 Task: Look for products in the category "Deodrant & Shave" from Every Man Jack only.
Action: Mouse moved to (268, 122)
Screenshot: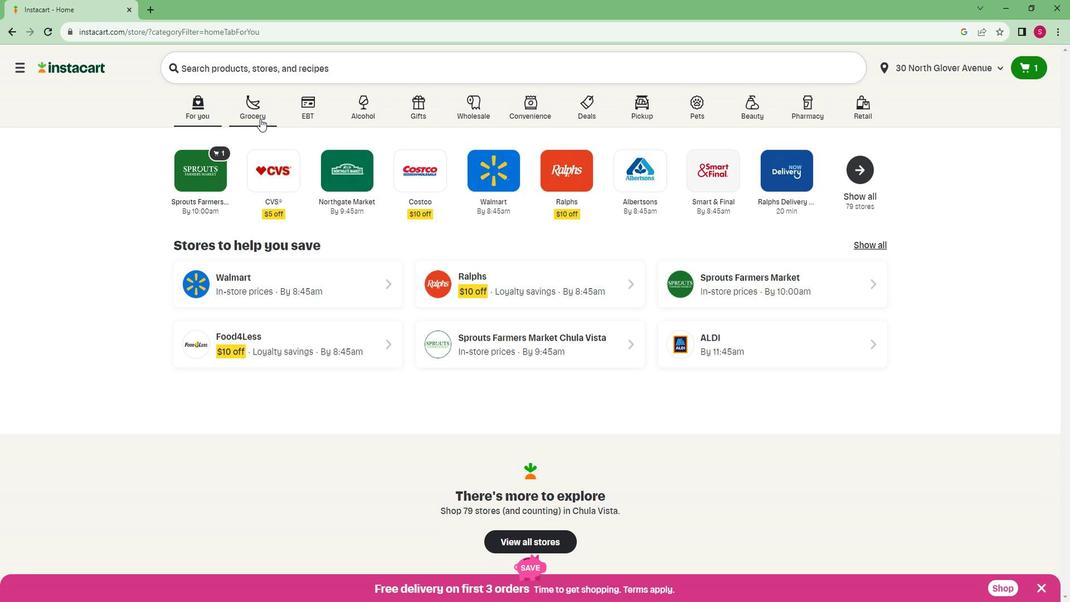 
Action: Mouse pressed left at (268, 122)
Screenshot: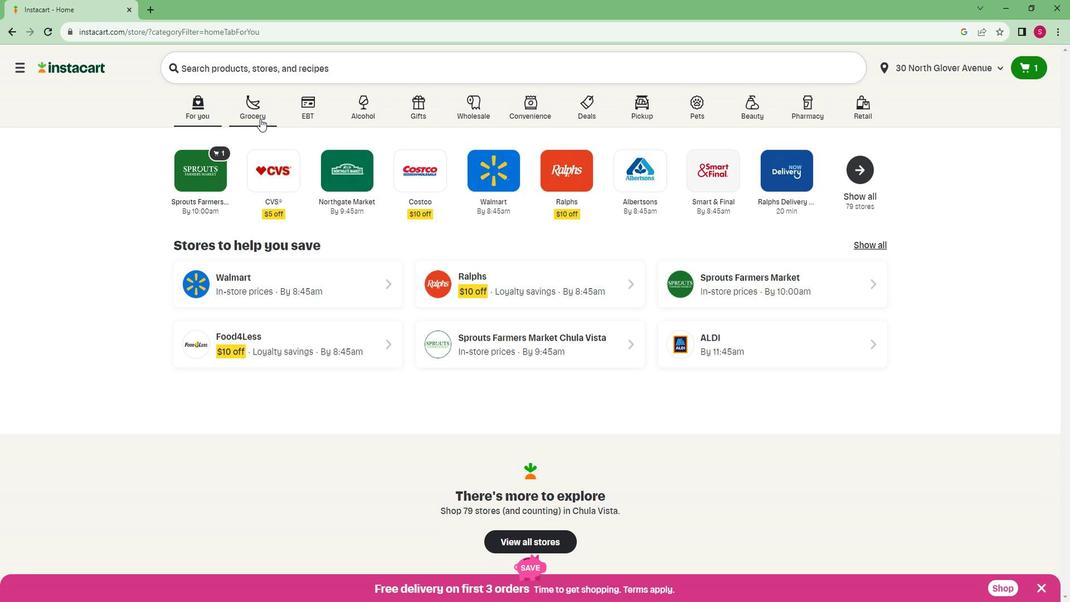 
Action: Mouse moved to (257, 318)
Screenshot: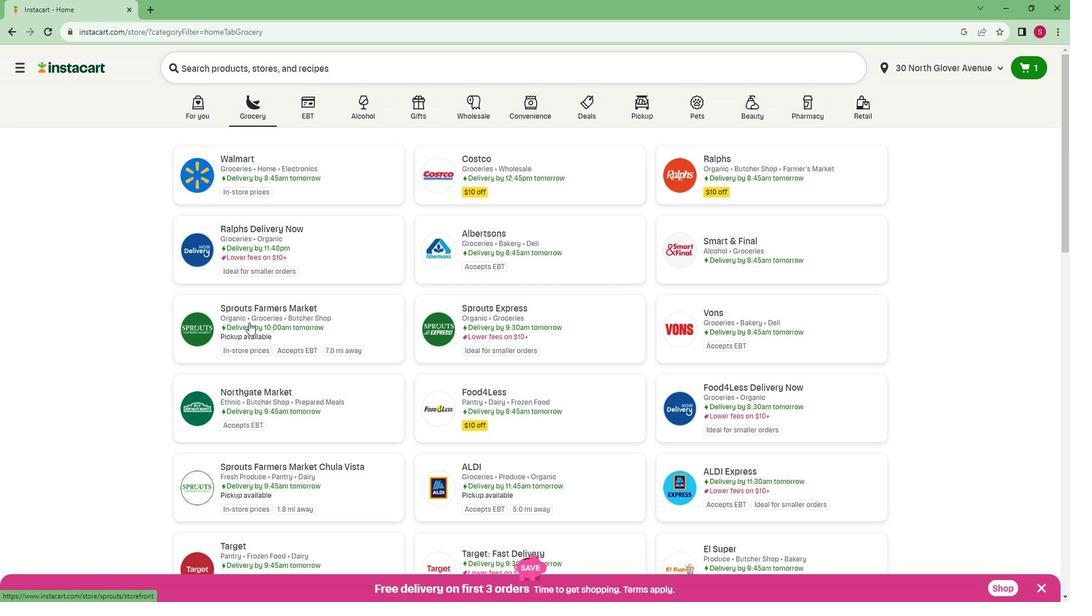 
Action: Mouse pressed left at (257, 318)
Screenshot: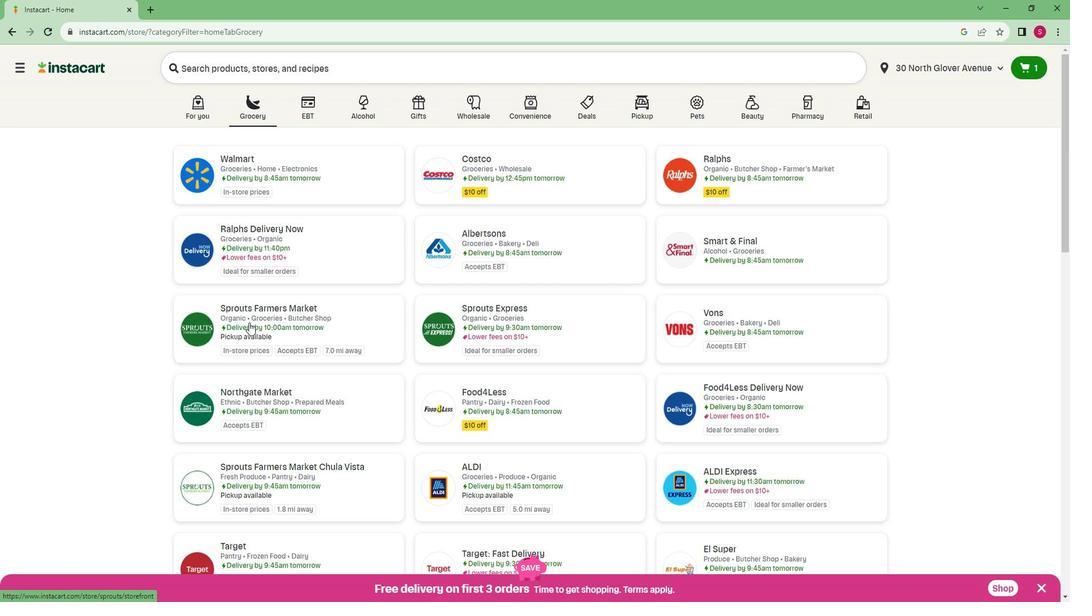 
Action: Mouse moved to (109, 430)
Screenshot: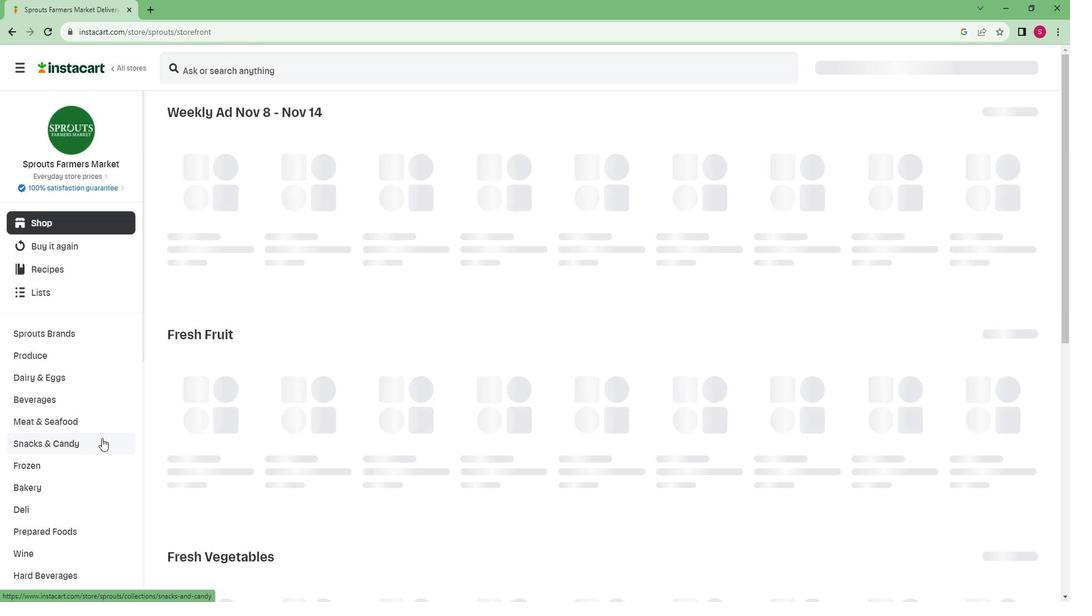 
Action: Mouse scrolled (109, 429) with delta (0, 0)
Screenshot: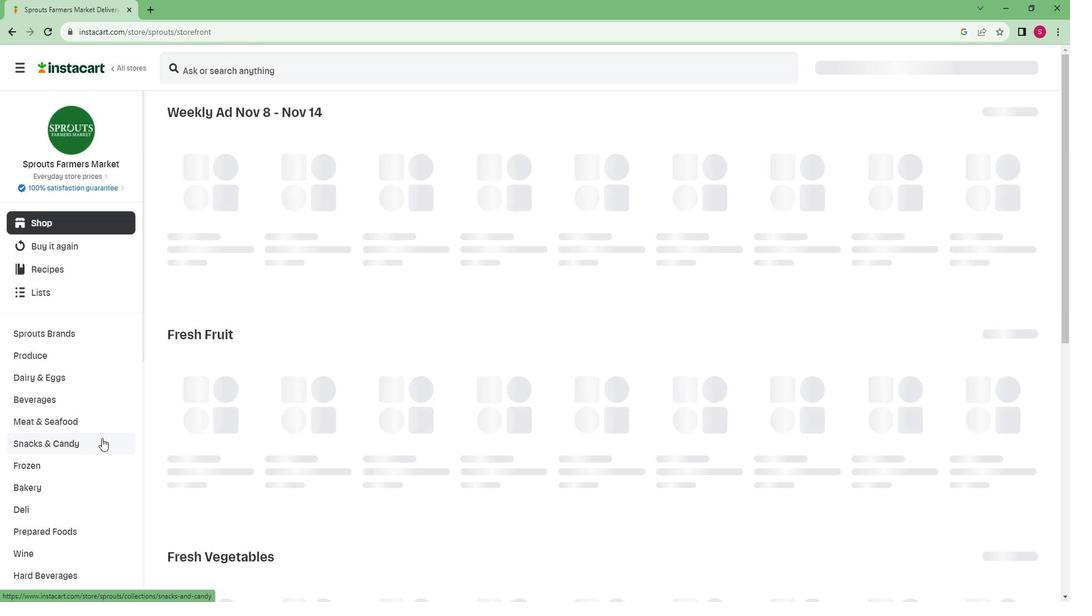 
Action: Mouse moved to (109, 430)
Screenshot: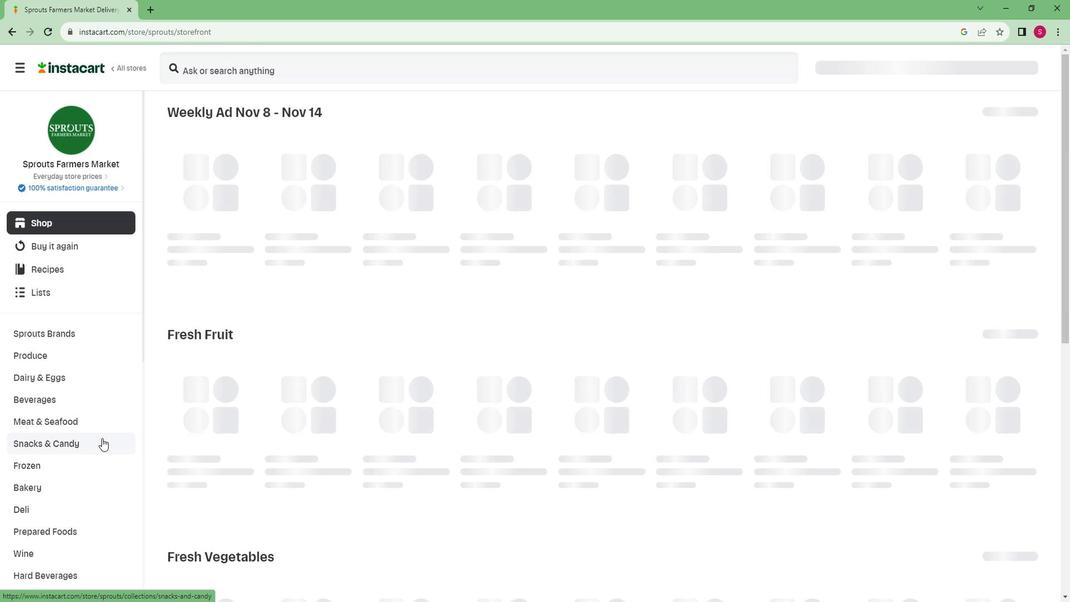 
Action: Mouse scrolled (109, 430) with delta (0, 0)
Screenshot: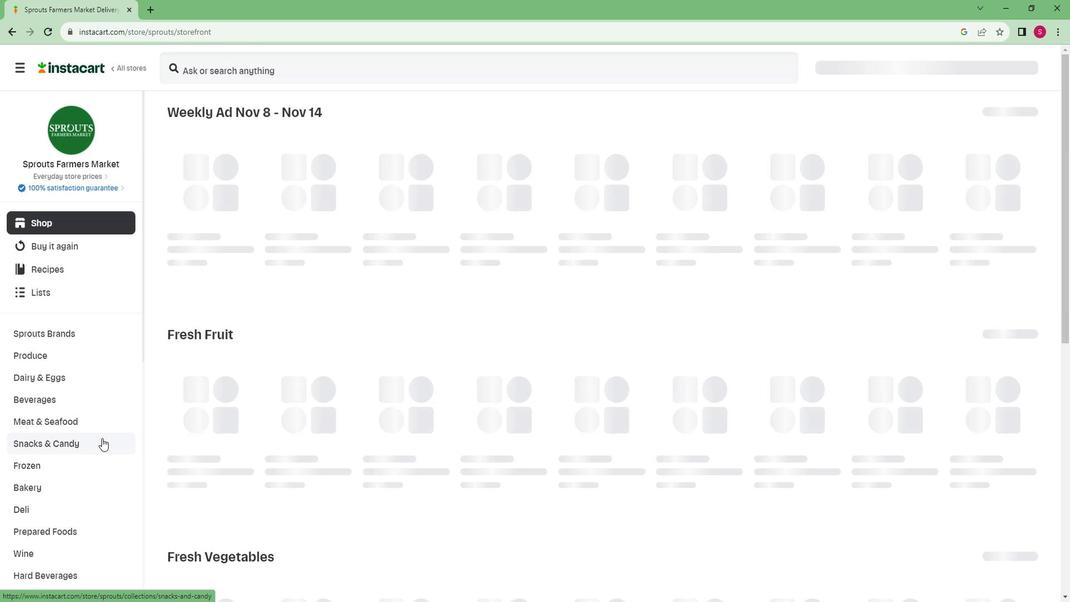 
Action: Mouse scrolled (109, 430) with delta (0, 0)
Screenshot: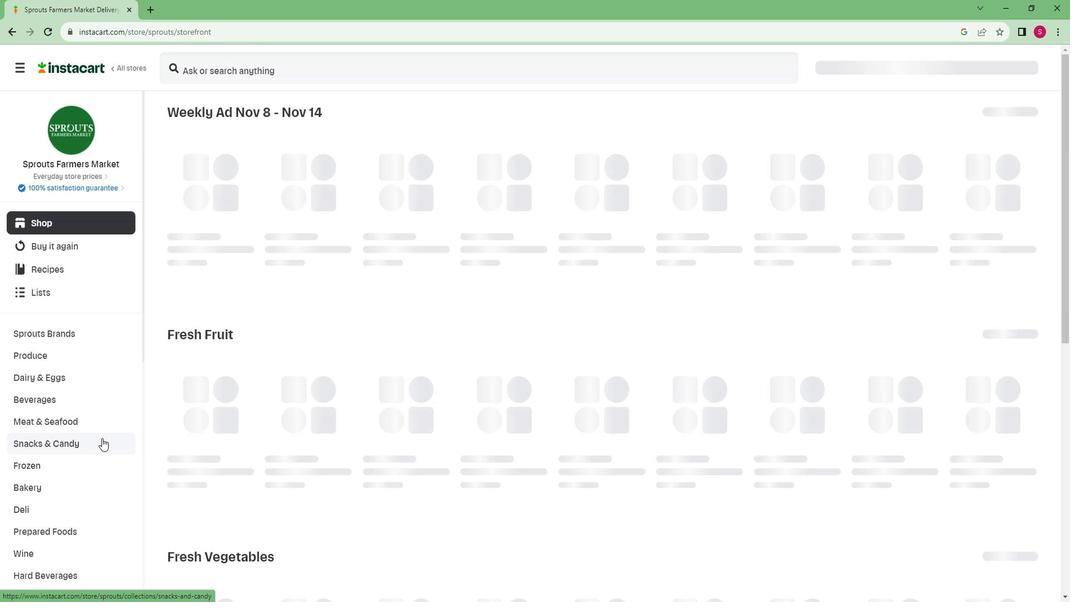 
Action: Mouse scrolled (109, 430) with delta (0, 0)
Screenshot: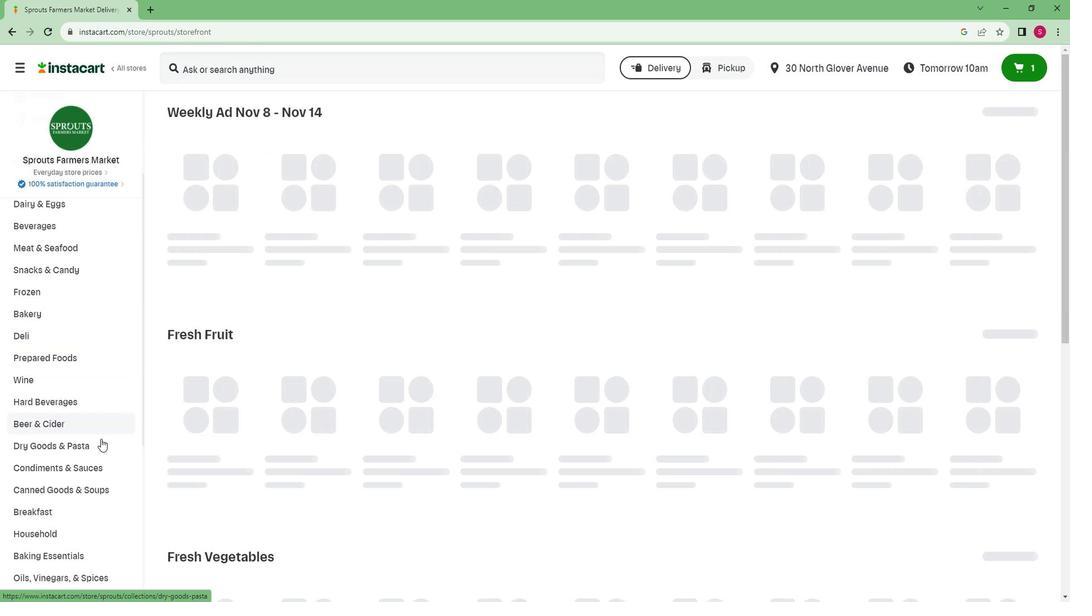
Action: Mouse scrolled (109, 430) with delta (0, 0)
Screenshot: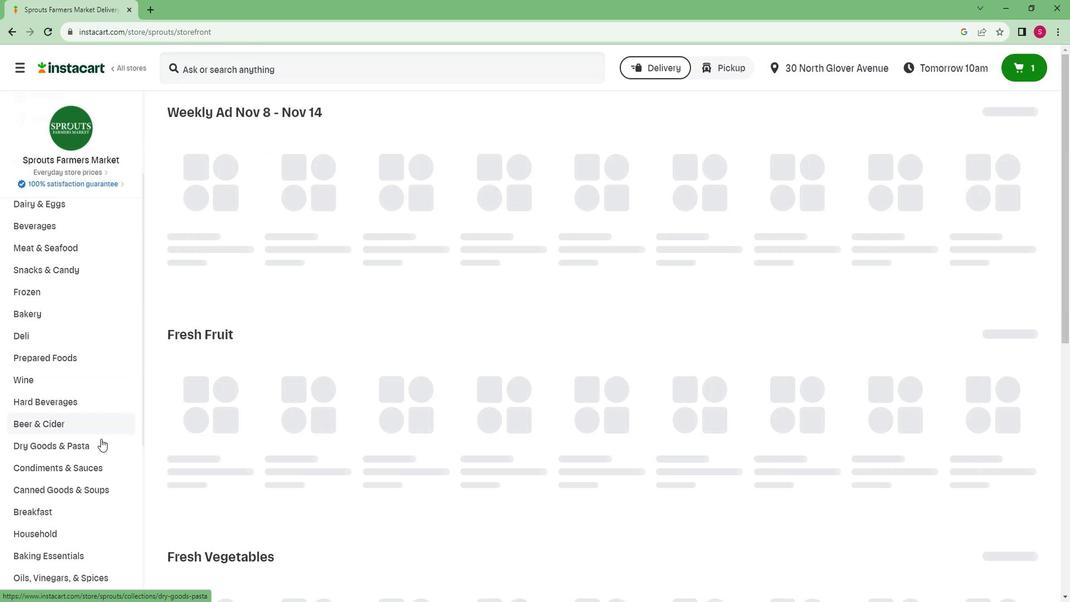 
Action: Mouse scrolled (109, 430) with delta (0, 0)
Screenshot: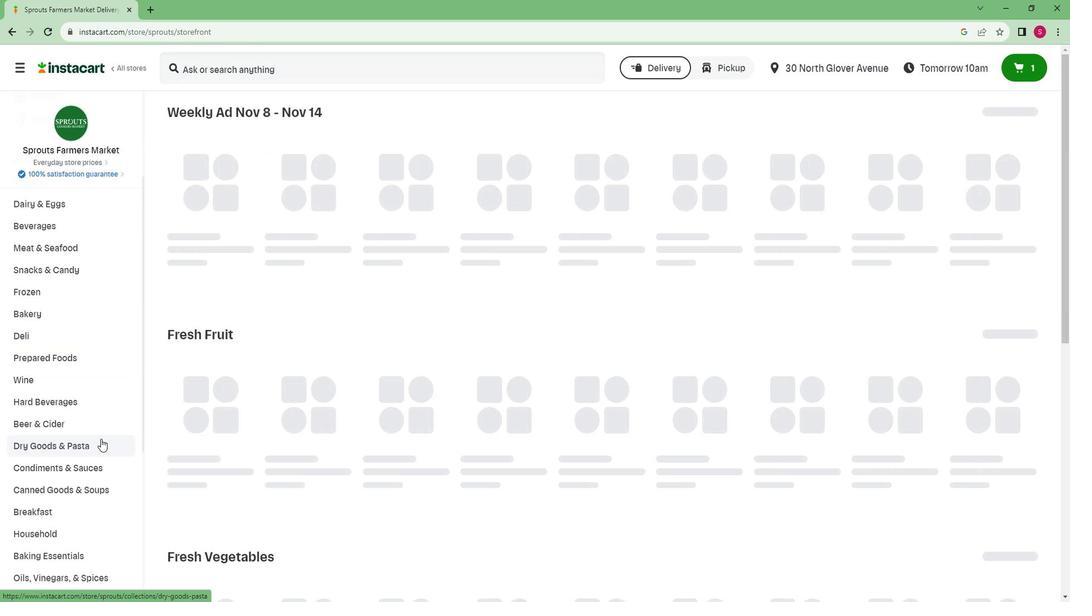 
Action: Mouse moved to (57, 528)
Screenshot: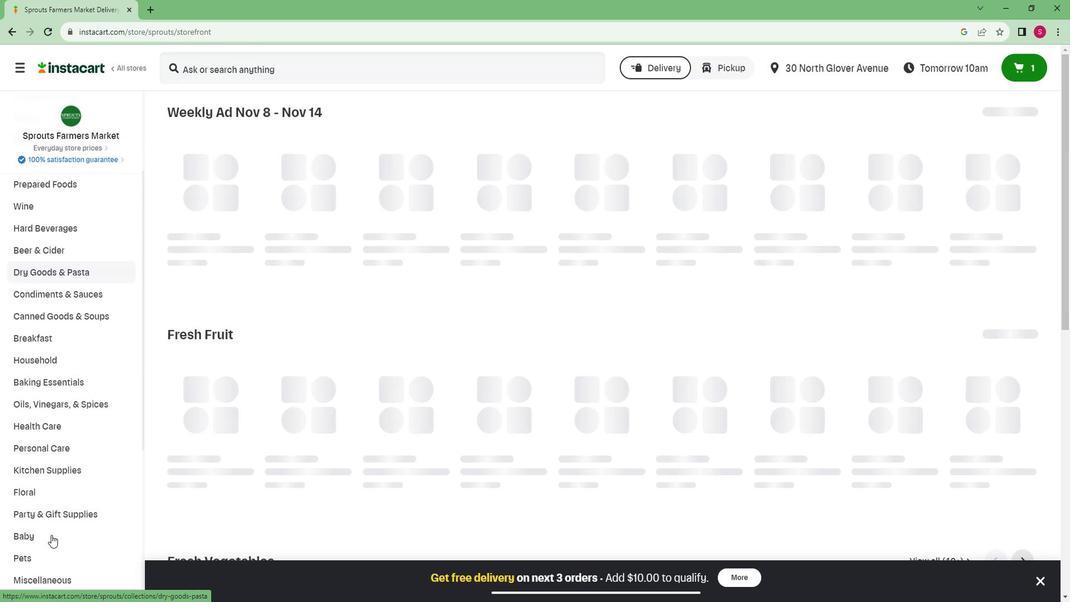 
Action: Mouse scrolled (57, 527) with delta (0, 0)
Screenshot: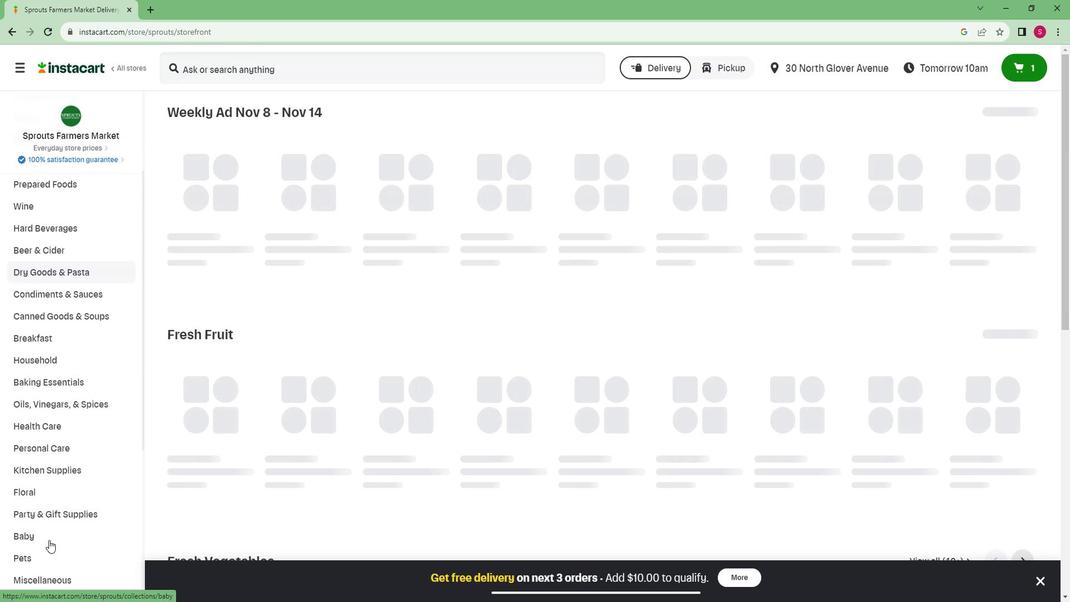 
Action: Mouse scrolled (57, 527) with delta (0, 0)
Screenshot: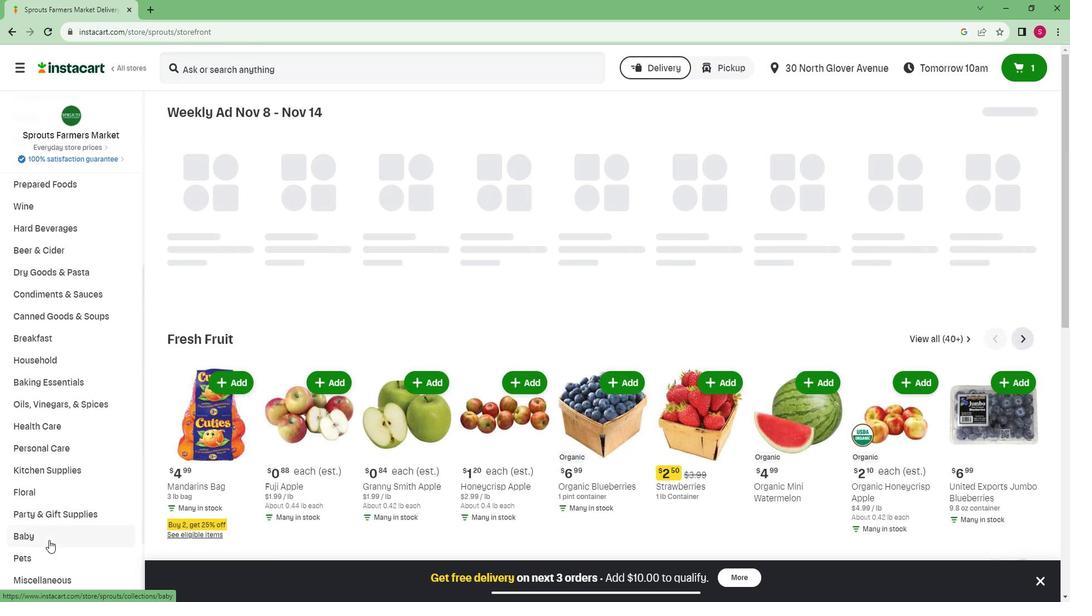 
Action: Mouse moved to (56, 529)
Screenshot: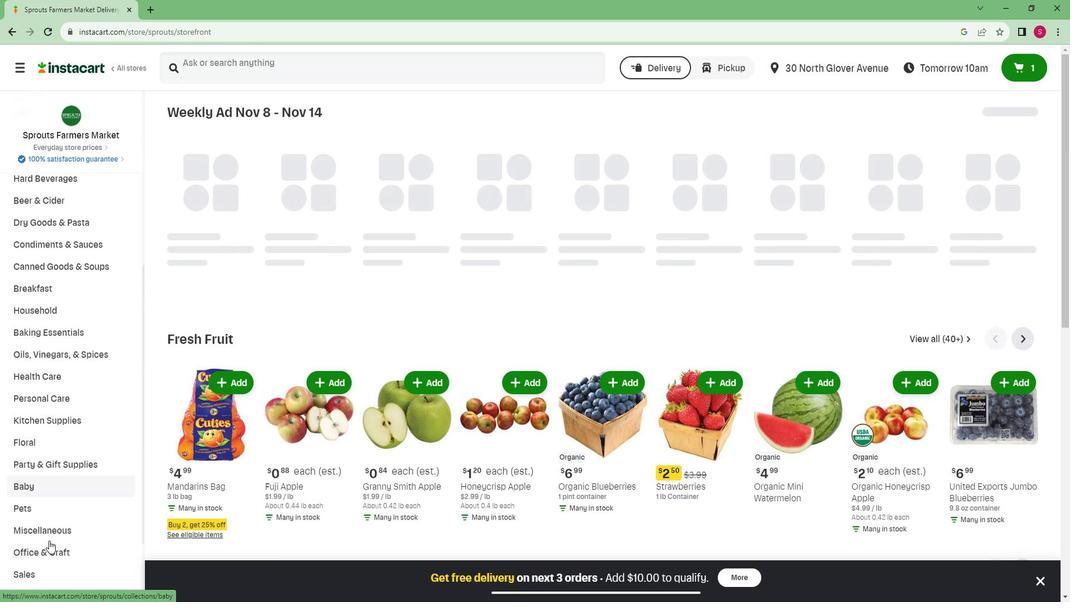 
Action: Mouse scrolled (56, 528) with delta (0, 0)
Screenshot: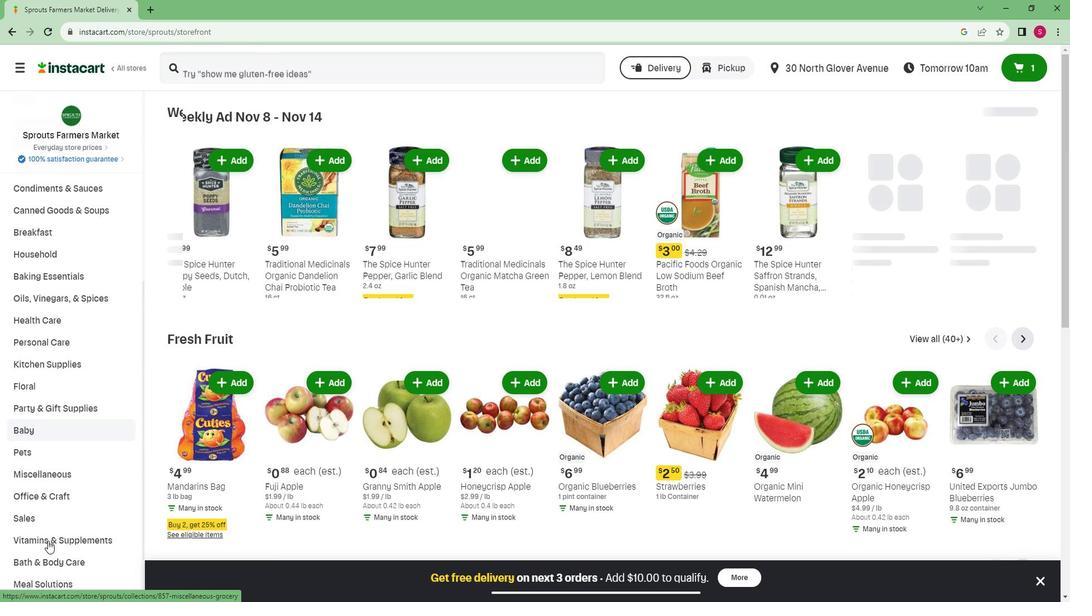 
Action: Mouse scrolled (56, 528) with delta (0, 0)
Screenshot: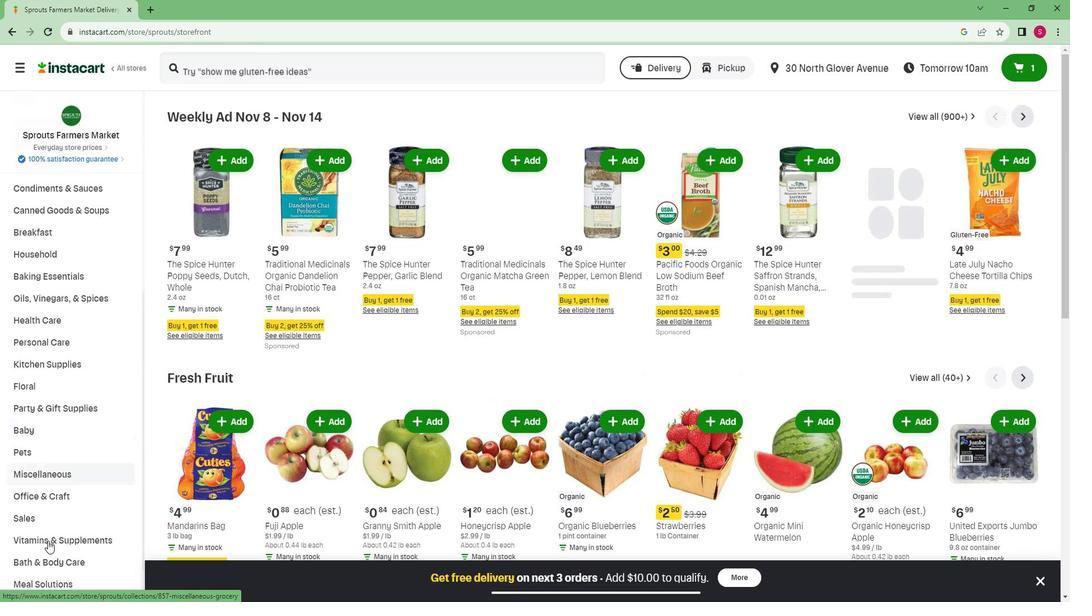 
Action: Mouse moved to (45, 543)
Screenshot: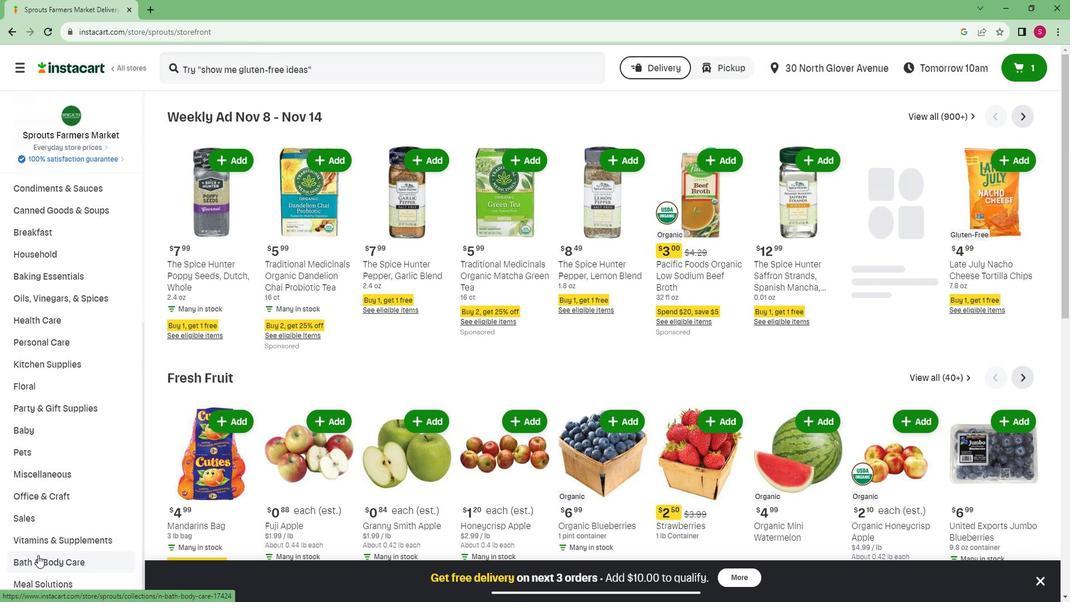 
Action: Mouse pressed left at (45, 543)
Screenshot: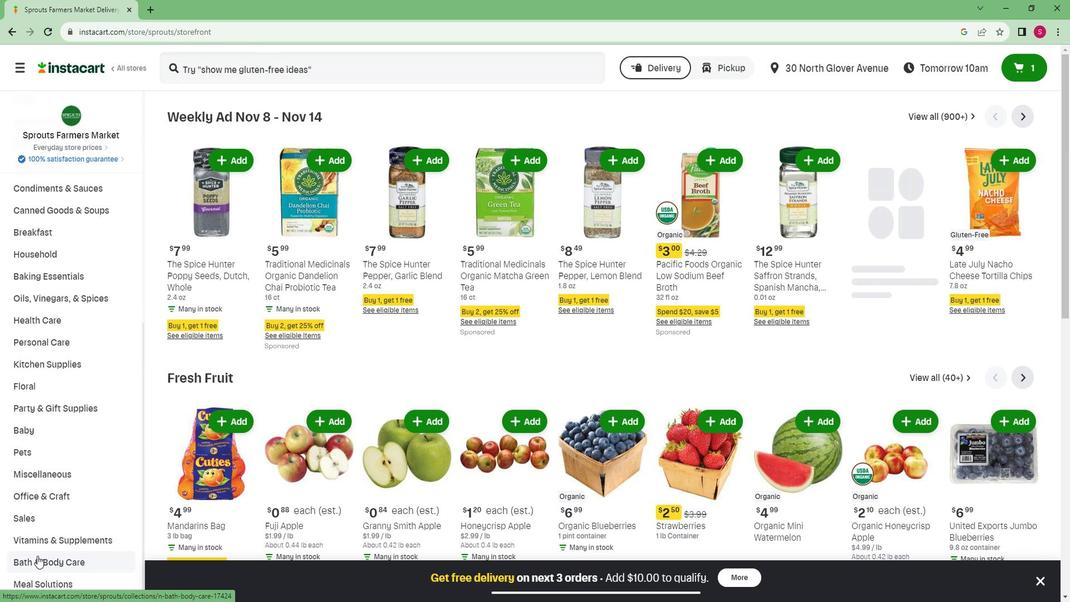 
Action: Mouse moved to (796, 143)
Screenshot: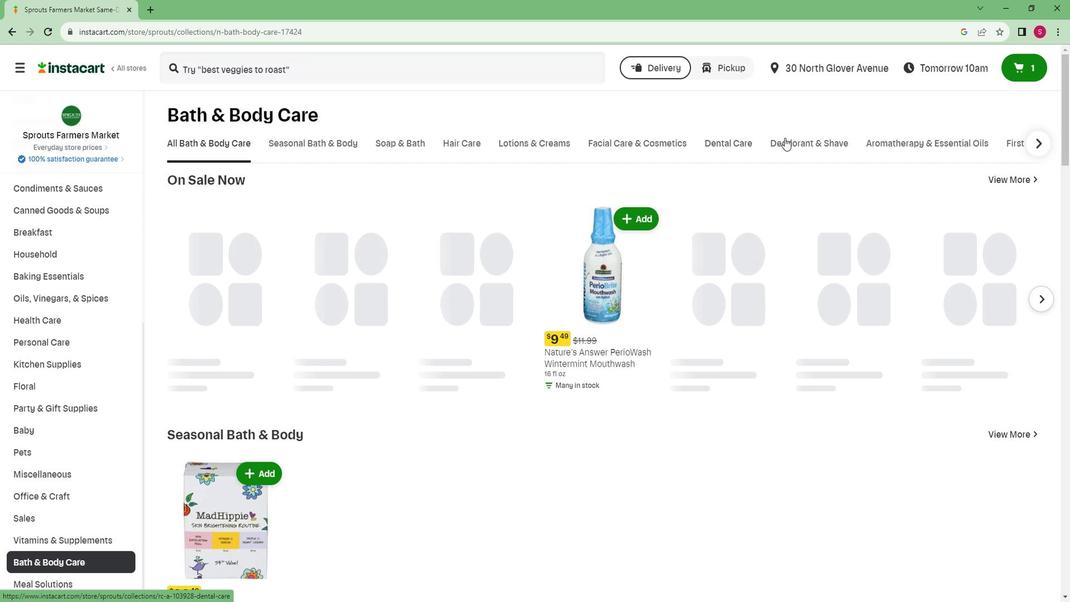
Action: Mouse pressed left at (796, 143)
Screenshot: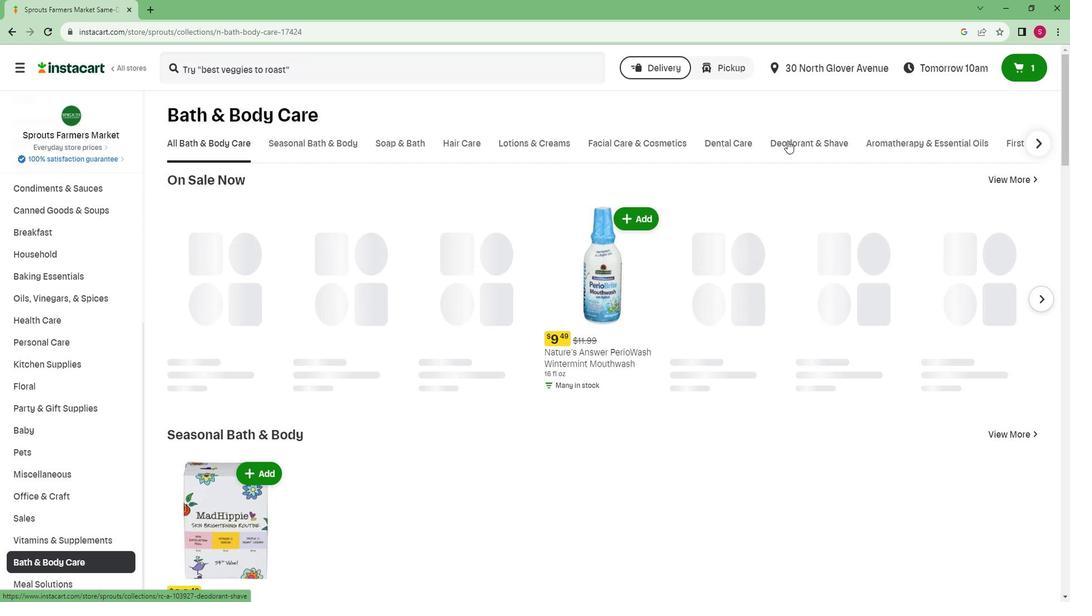 
Action: Mouse moved to (264, 184)
Screenshot: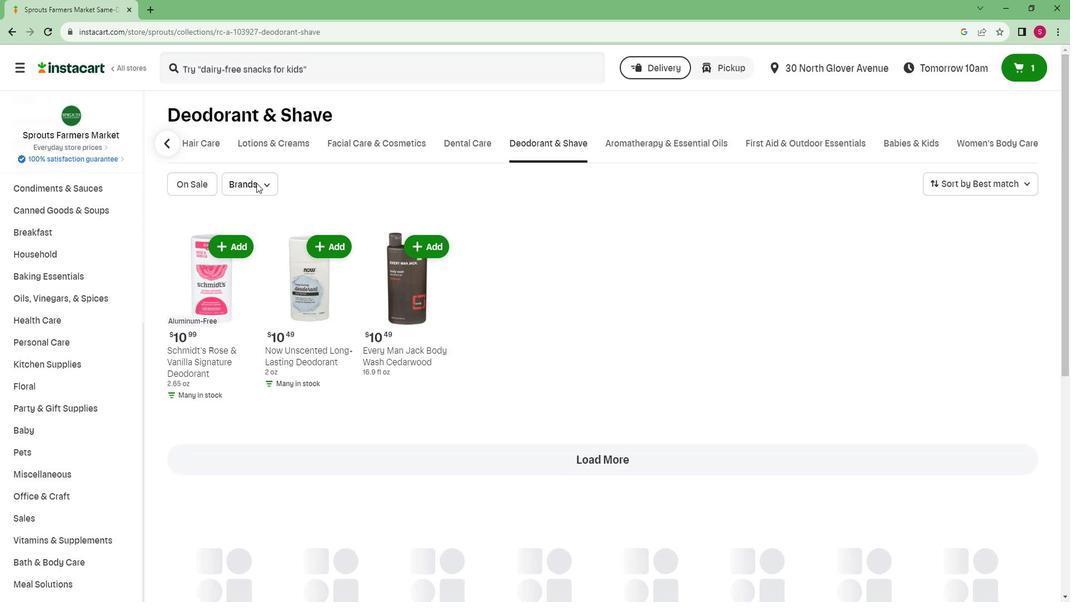 
Action: Mouse pressed left at (264, 184)
Screenshot: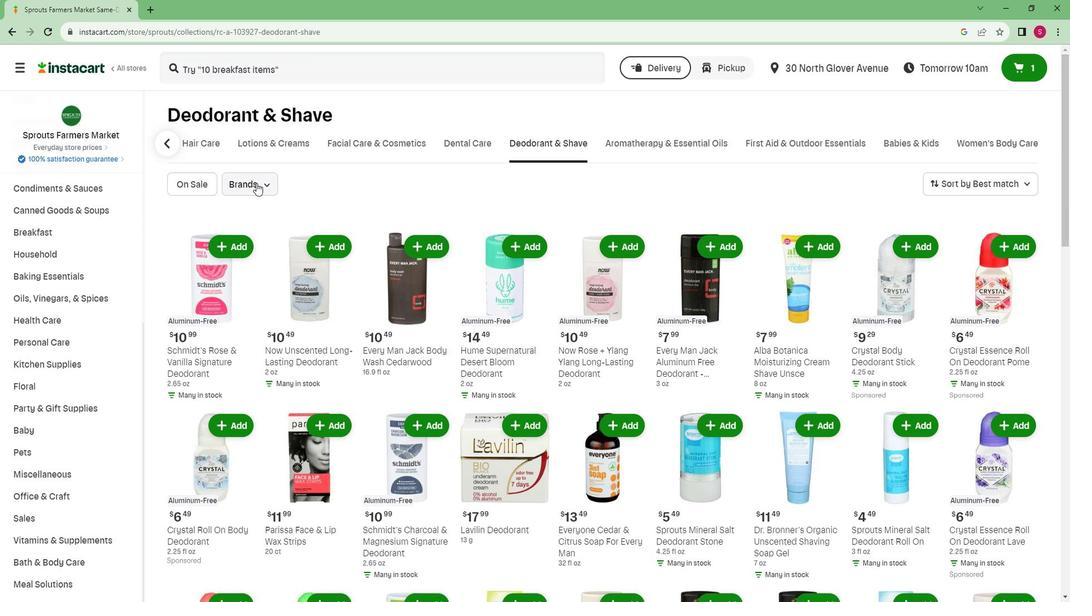 
Action: Mouse moved to (267, 321)
Screenshot: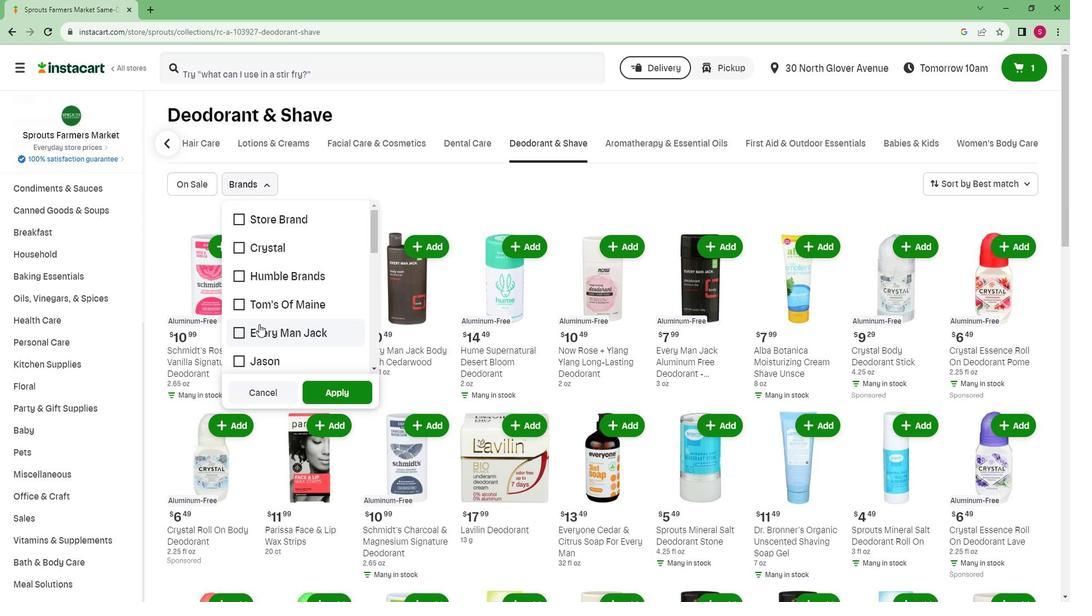 
Action: Mouse pressed left at (267, 321)
Screenshot: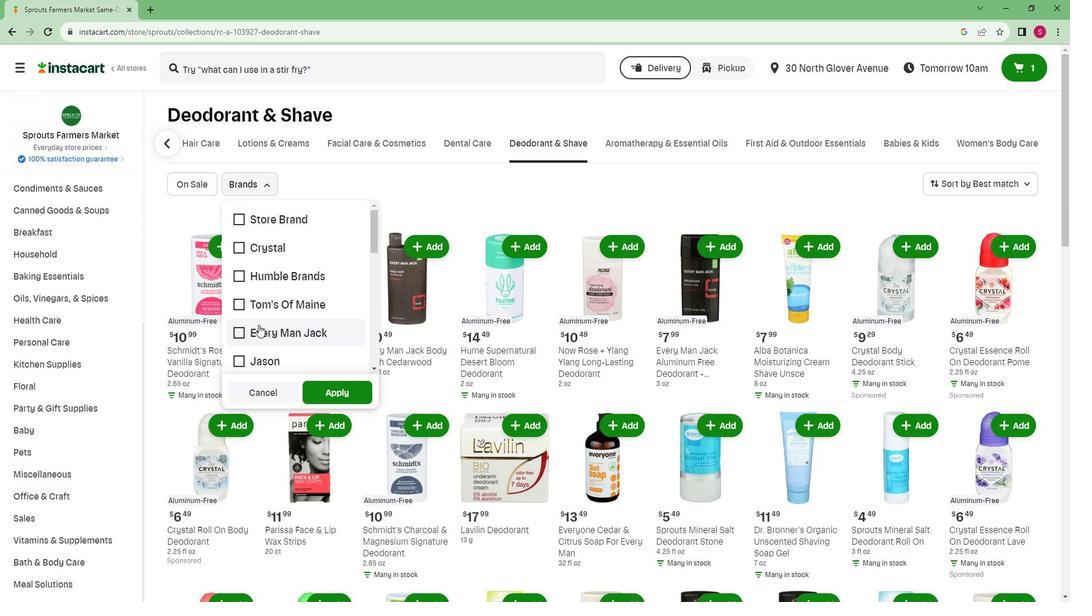 
Action: Mouse moved to (326, 384)
Screenshot: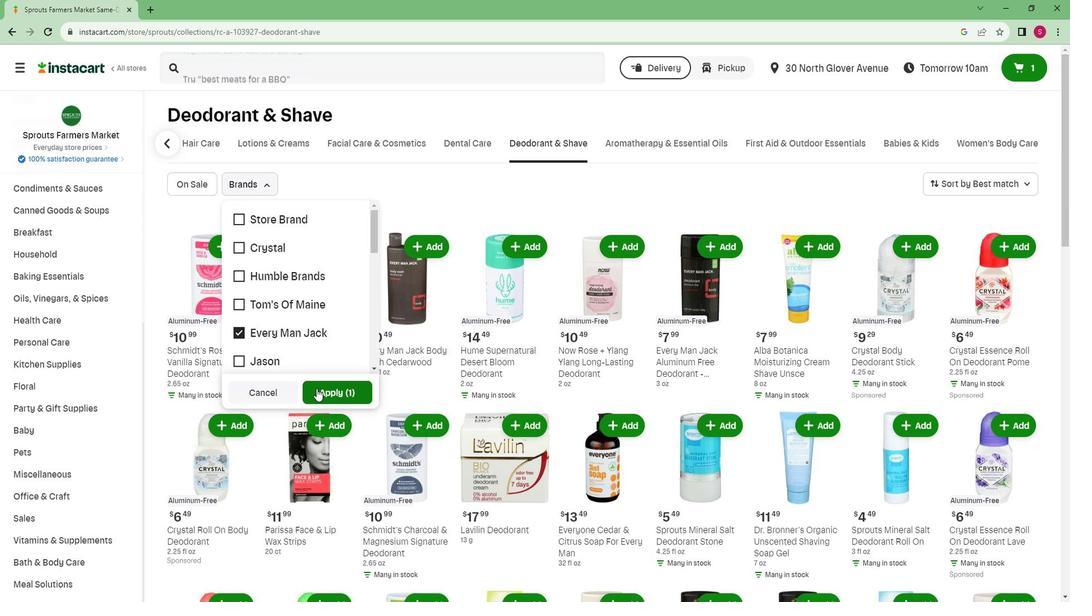 
Action: Mouse pressed left at (326, 384)
Screenshot: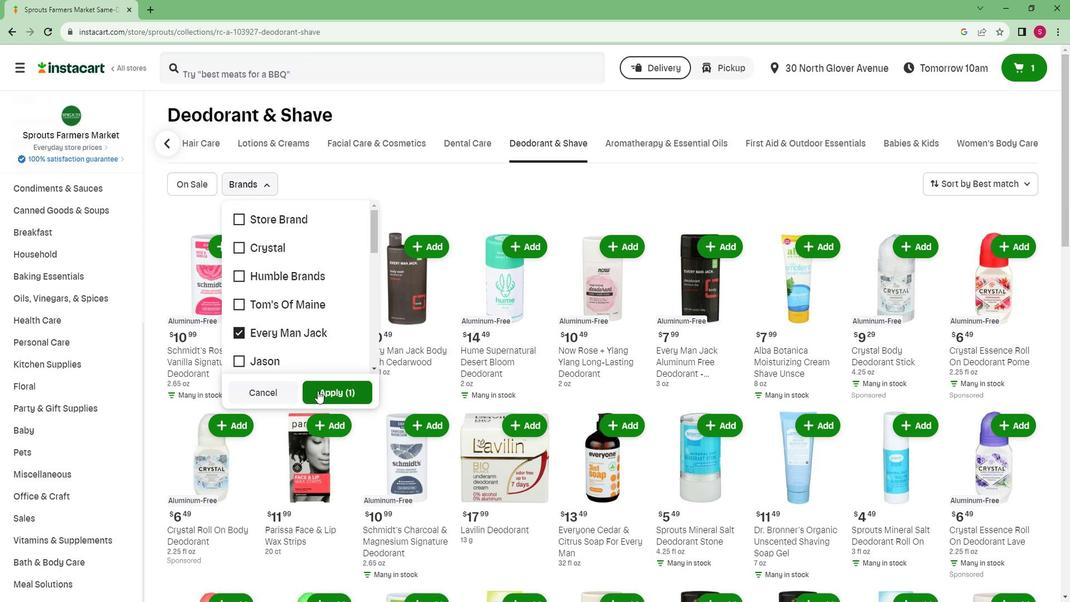 
Action: Mouse moved to (351, 323)
Screenshot: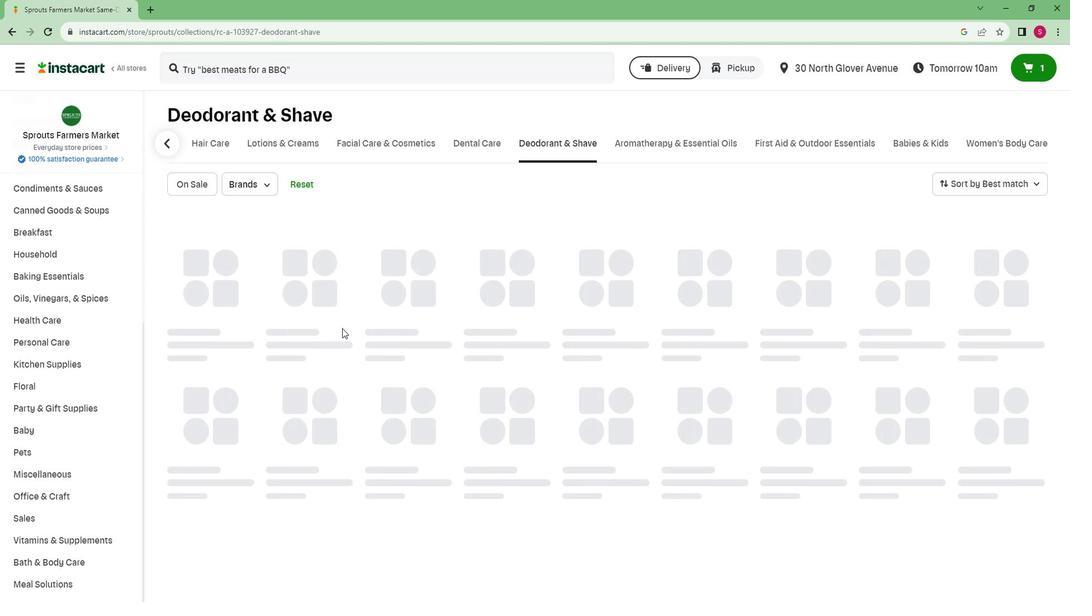 
